 Task: Add Thinksport SPF50 Kids Sheer Mineral Sunscreen Spray to the cart.
Action: Mouse moved to (285, 151)
Screenshot: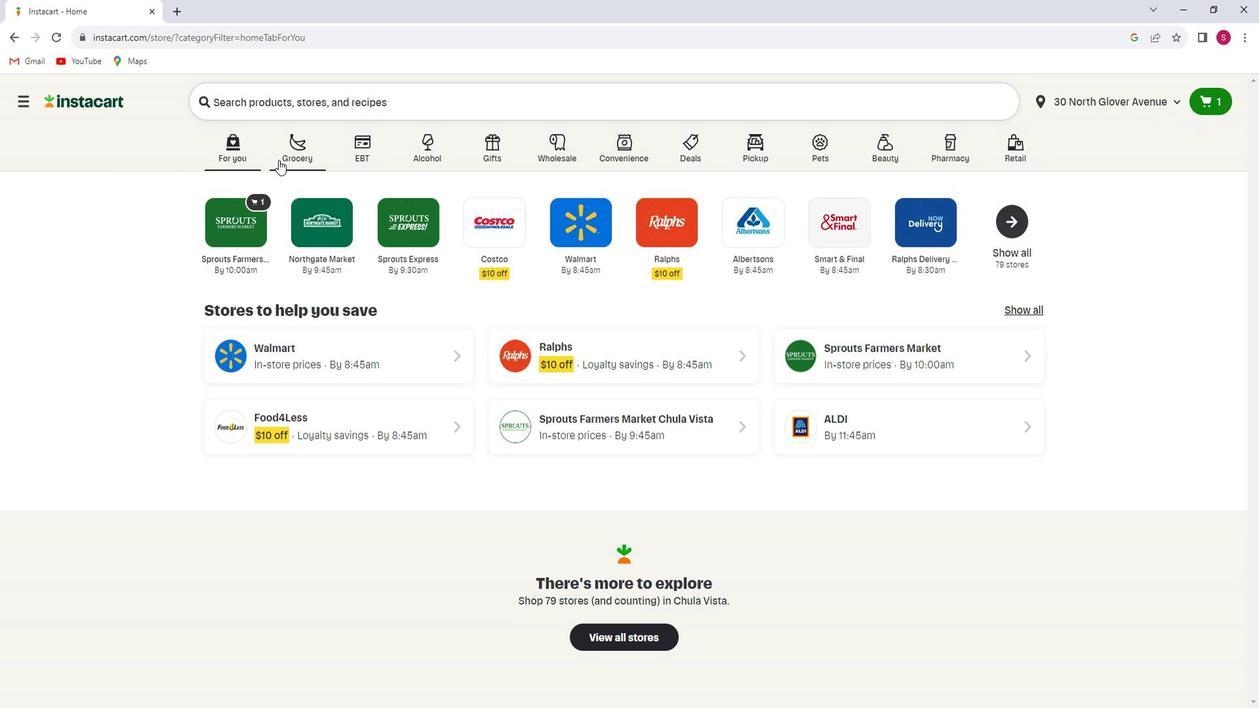 
Action: Mouse pressed left at (285, 151)
Screenshot: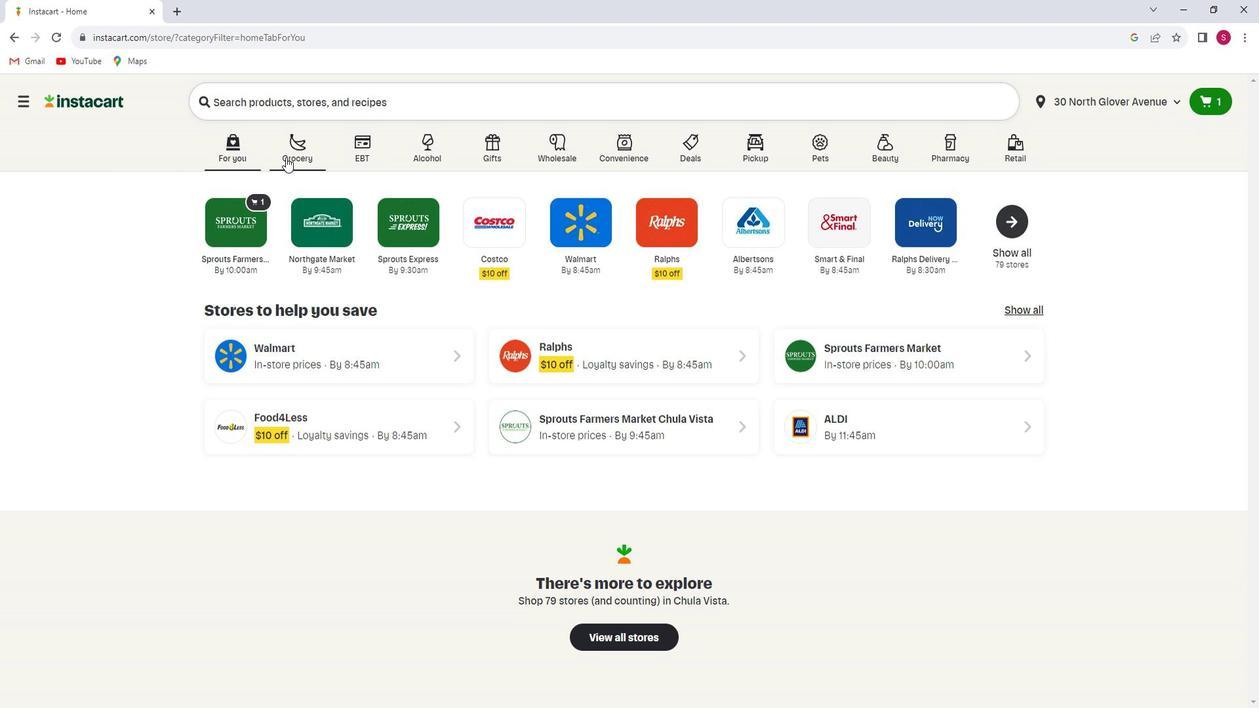 
Action: Mouse moved to (299, 396)
Screenshot: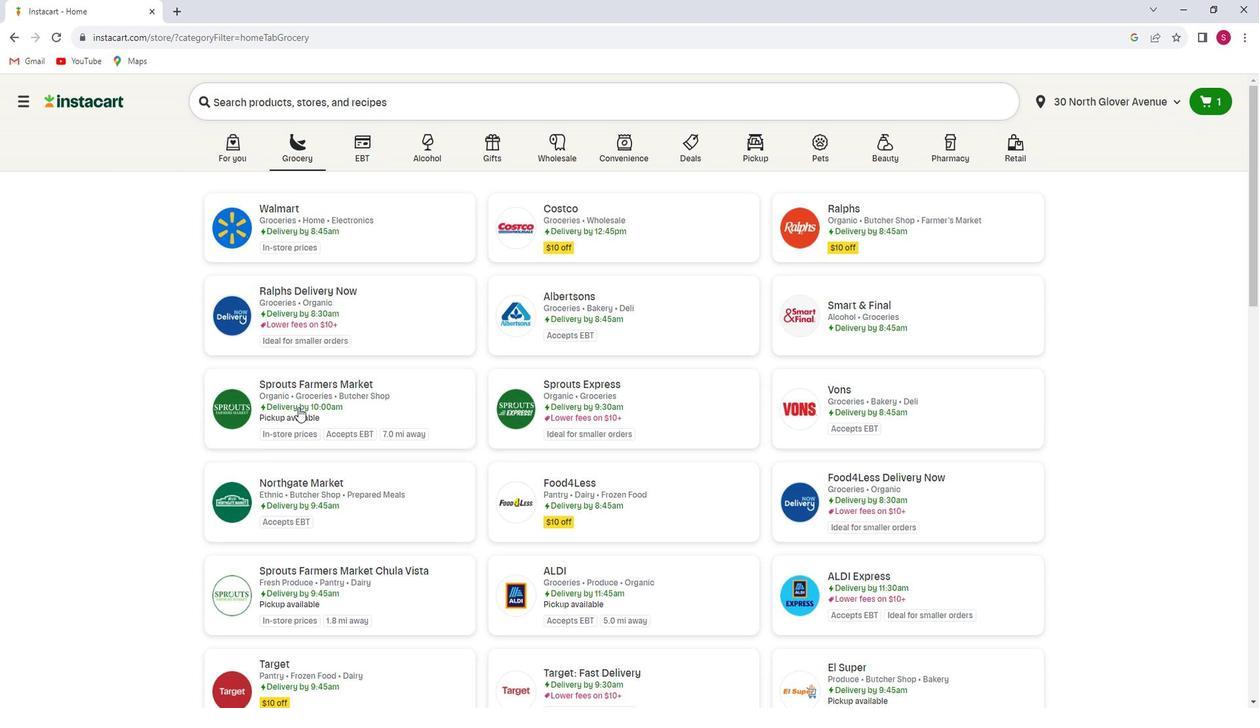 
Action: Mouse pressed left at (299, 396)
Screenshot: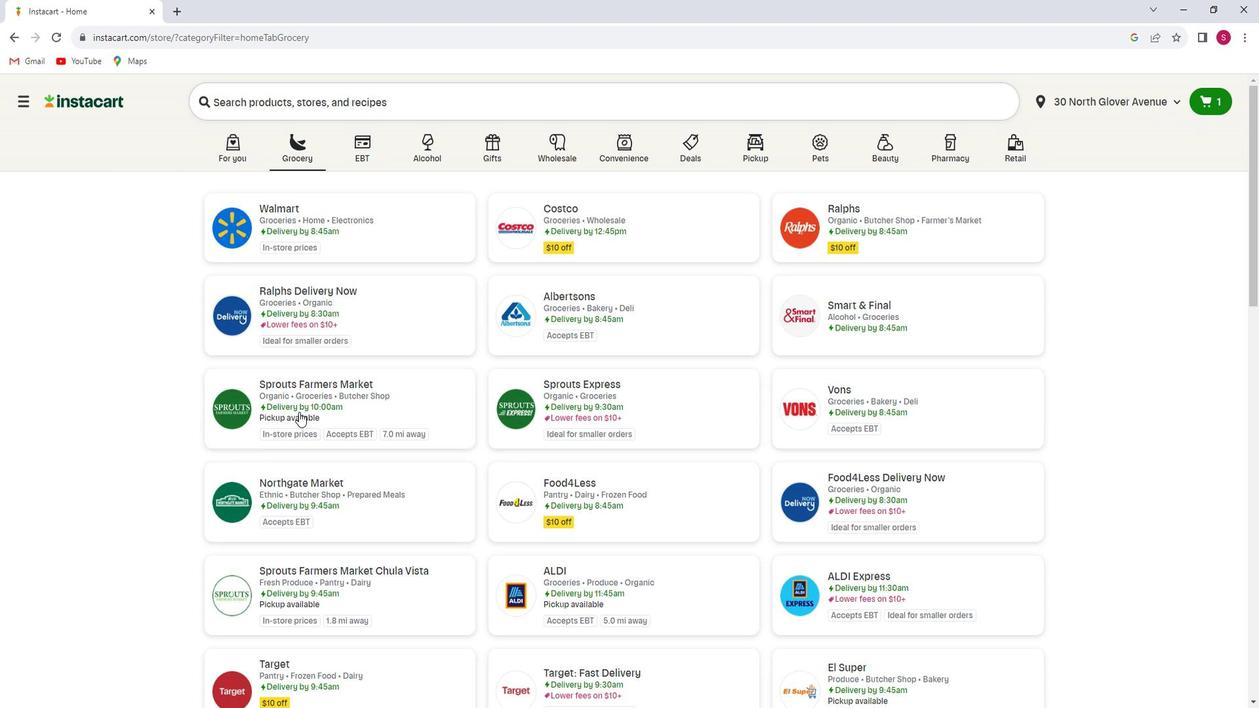 
Action: Mouse moved to (87, 453)
Screenshot: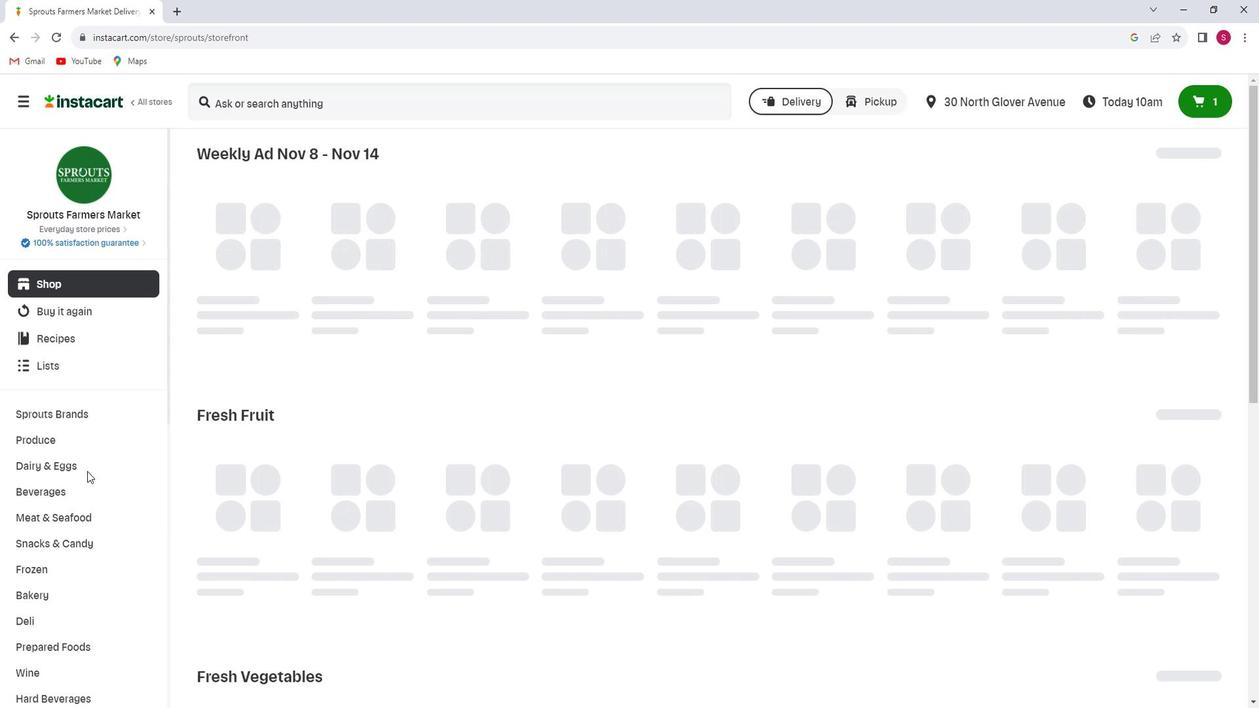 
Action: Mouse scrolled (87, 453) with delta (0, 0)
Screenshot: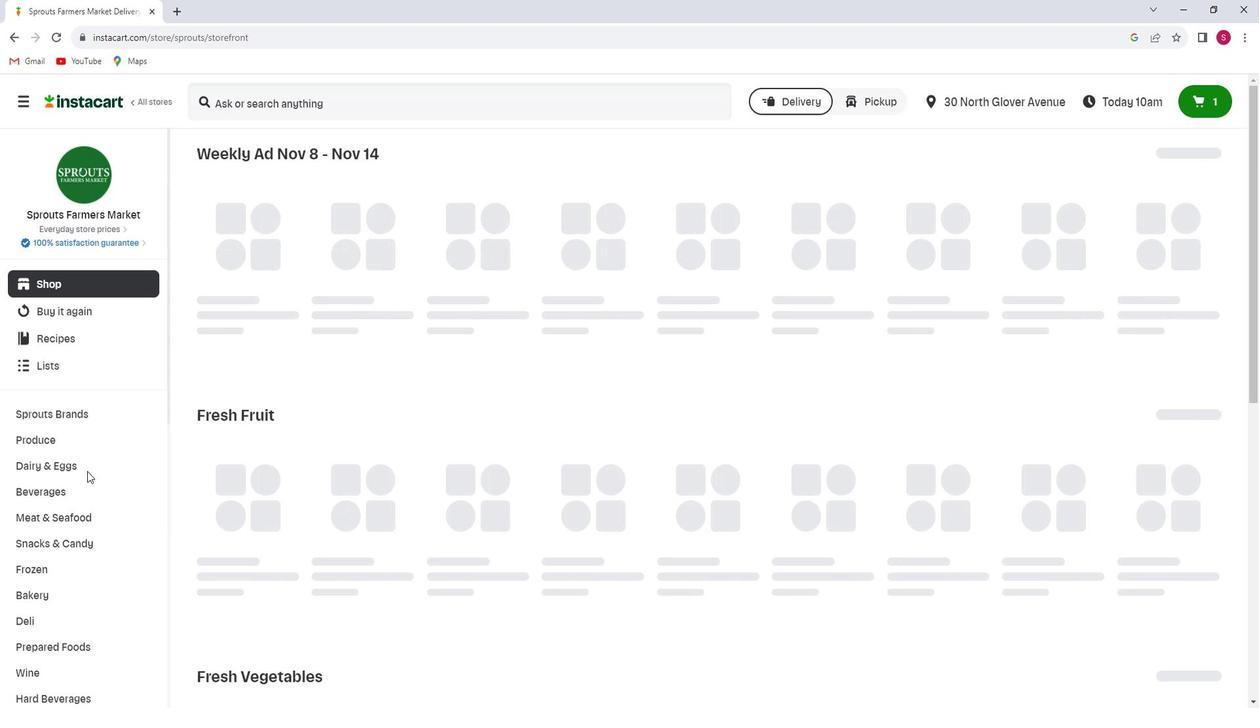 
Action: Mouse scrolled (87, 453) with delta (0, 0)
Screenshot: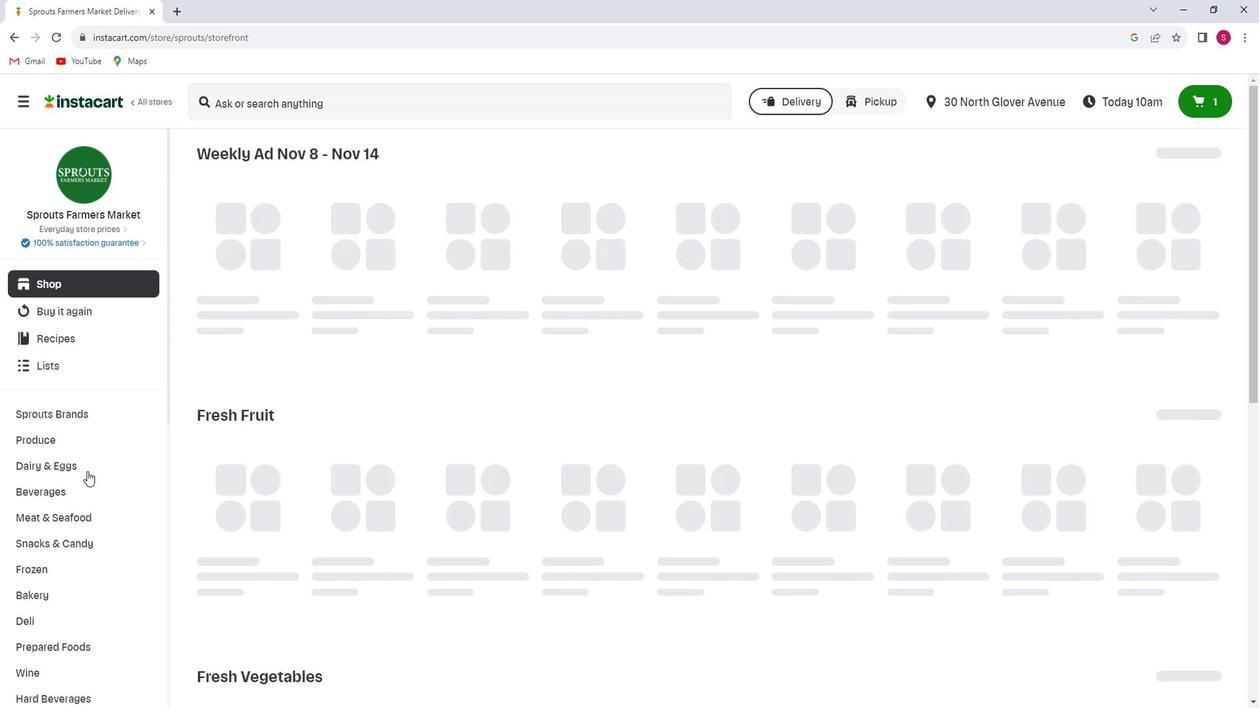 
Action: Mouse moved to (88, 452)
Screenshot: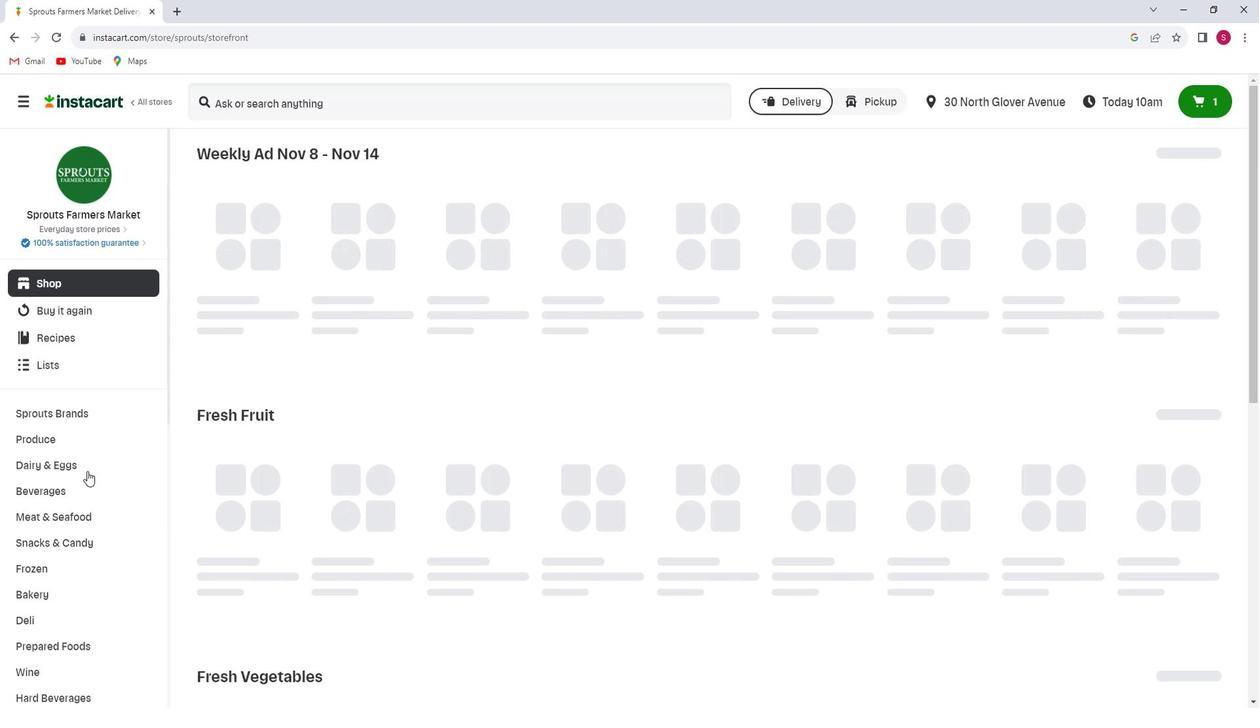
Action: Mouse scrolled (88, 451) with delta (0, 0)
Screenshot: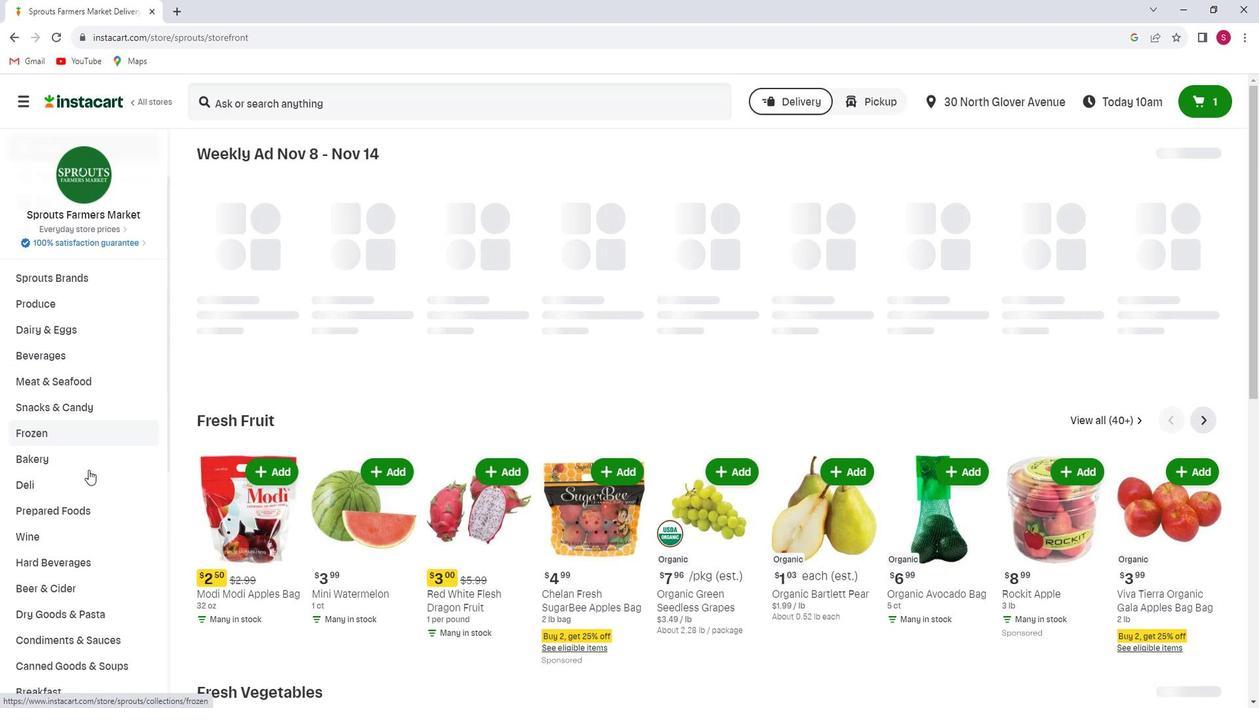 
Action: Mouse scrolled (88, 451) with delta (0, 0)
Screenshot: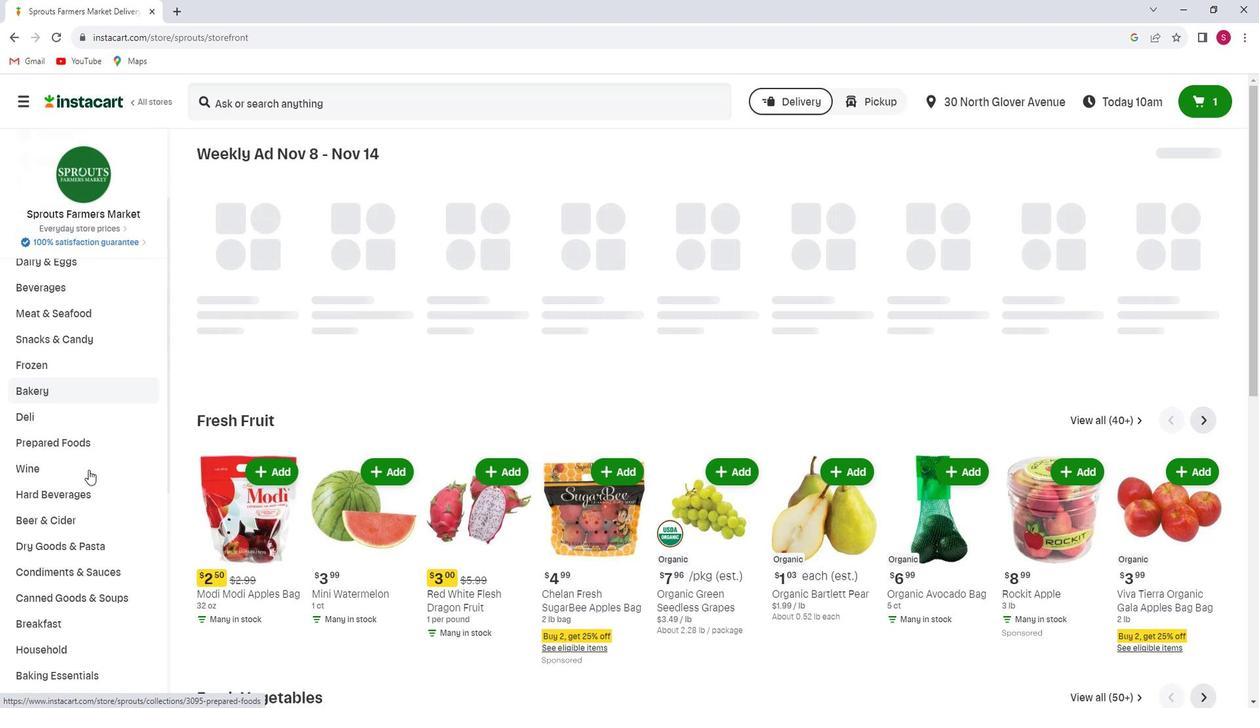 
Action: Mouse scrolled (88, 451) with delta (0, 0)
Screenshot: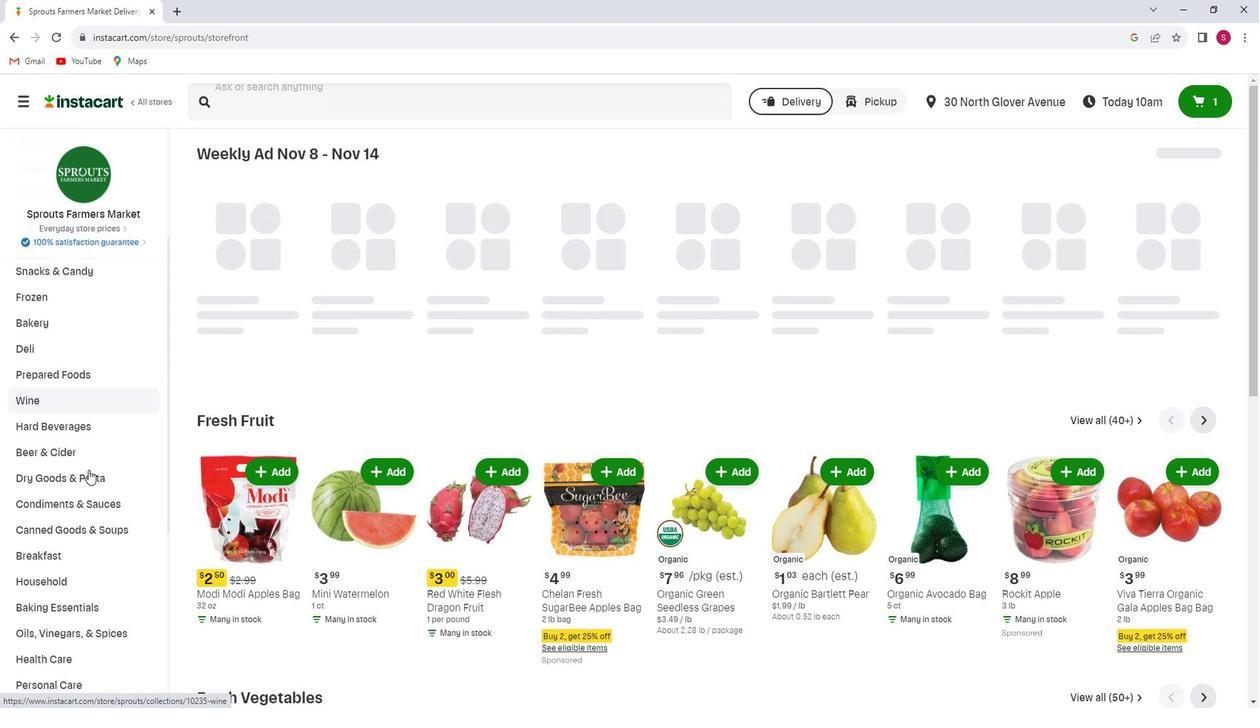 
Action: Mouse moved to (86, 453)
Screenshot: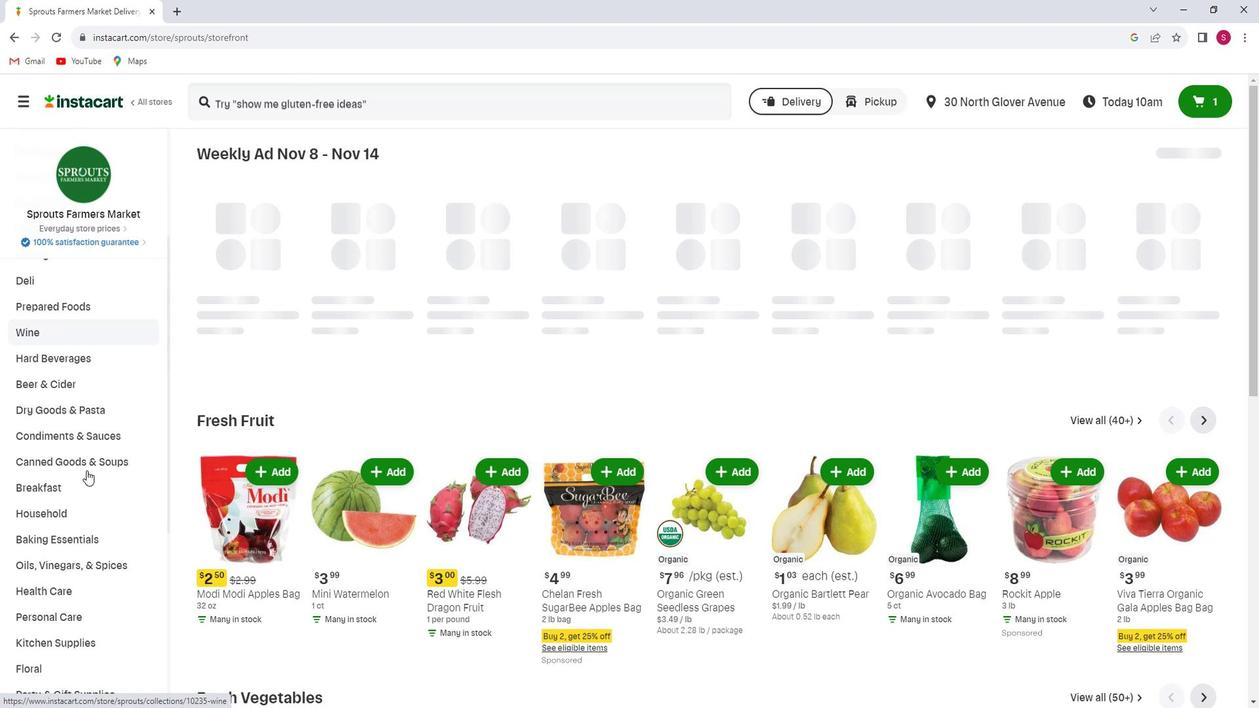 
Action: Mouse scrolled (86, 453) with delta (0, 0)
Screenshot: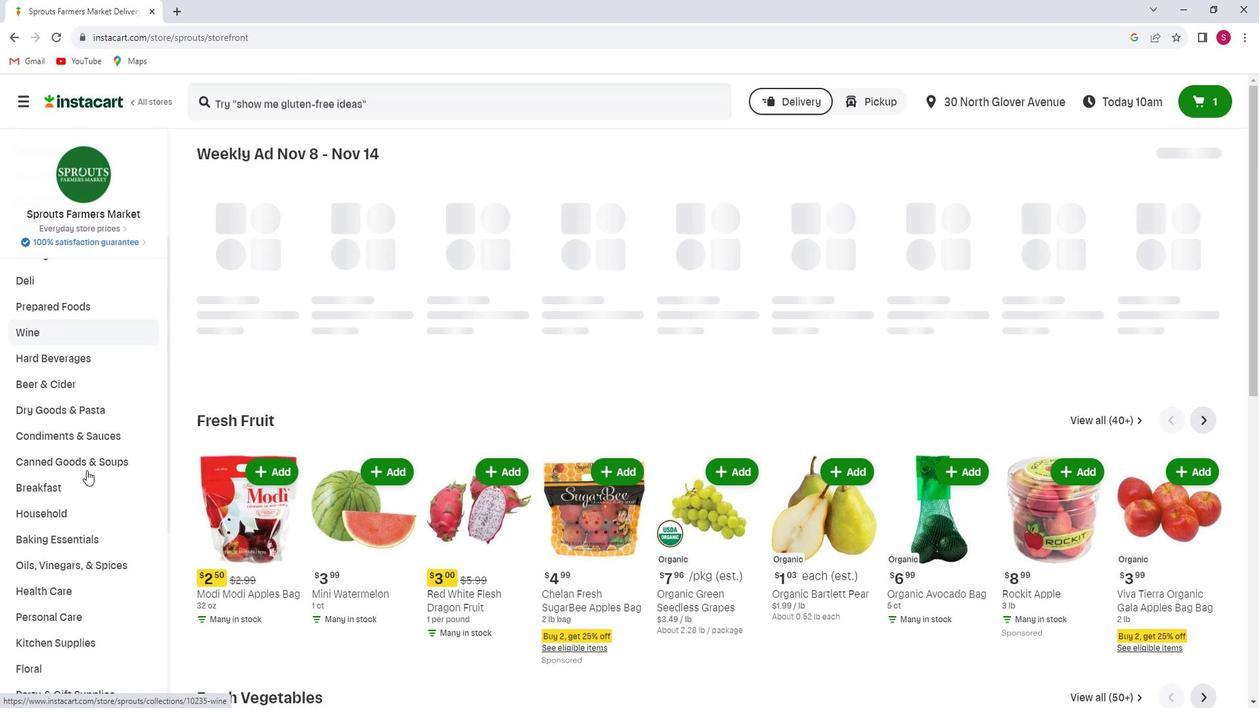 
Action: Mouse scrolled (86, 453) with delta (0, 0)
Screenshot: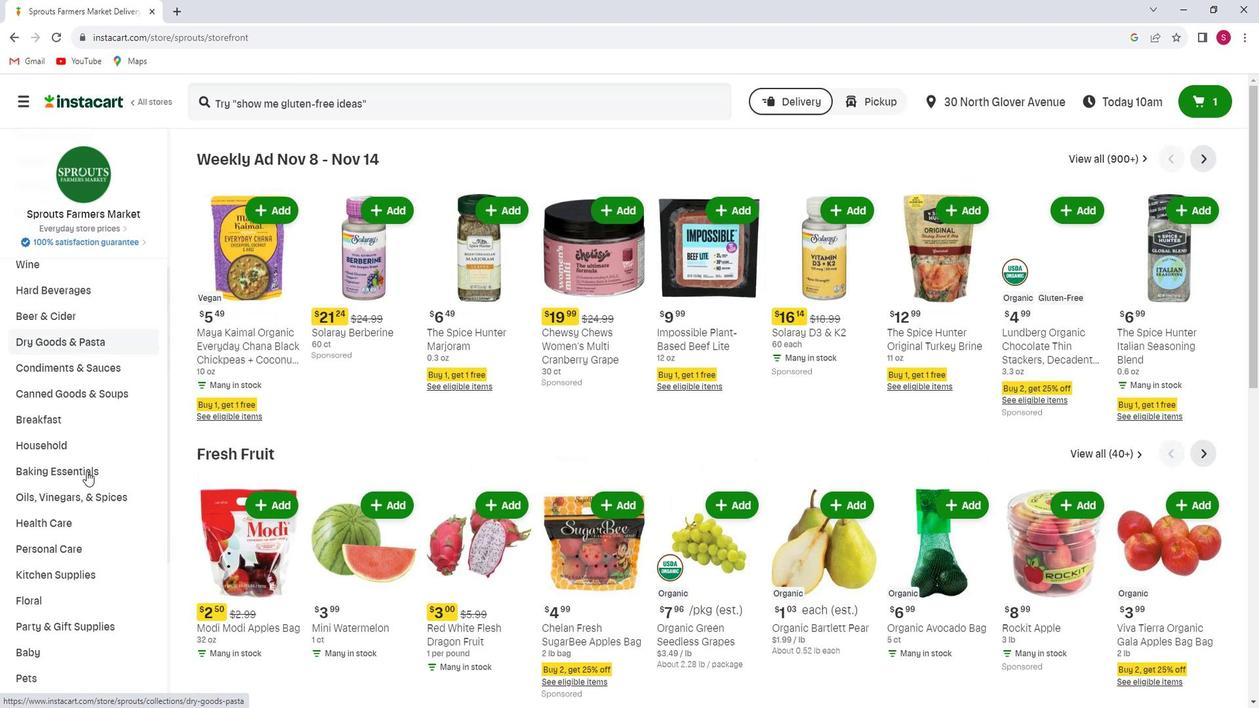 
Action: Mouse moved to (74, 458)
Screenshot: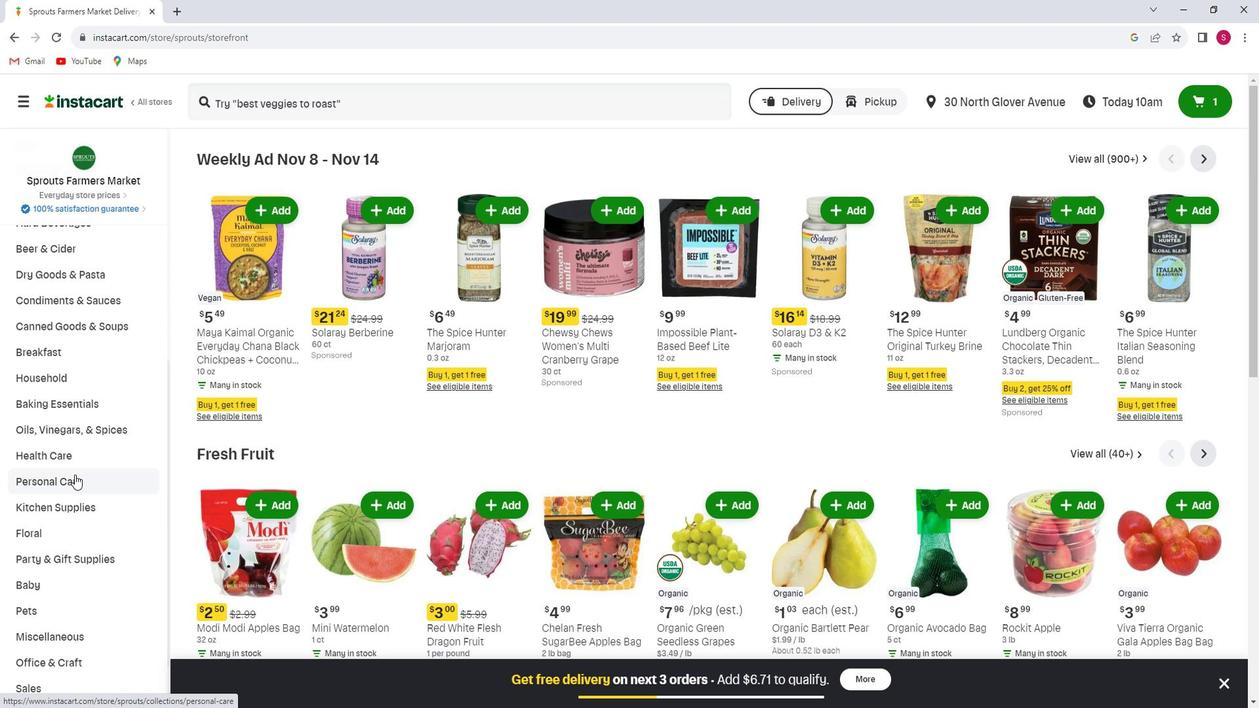 
Action: Mouse pressed left at (74, 458)
Screenshot: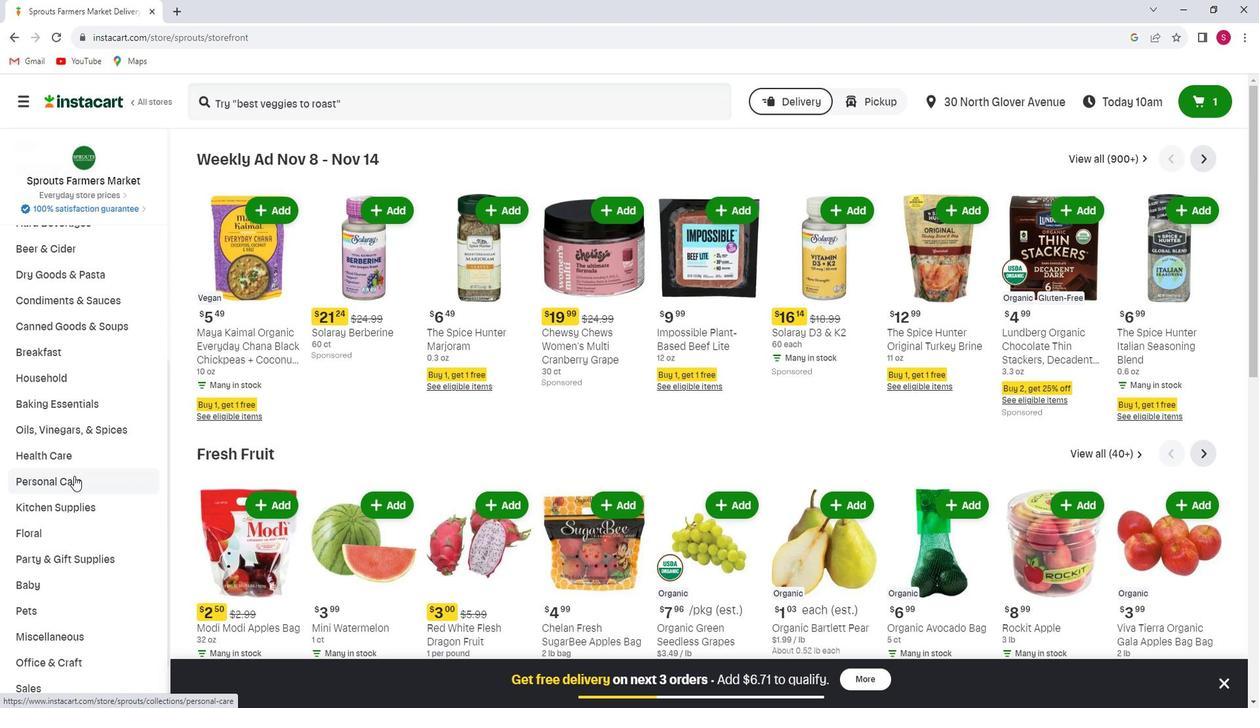 
Action: Mouse moved to (1025, 179)
Screenshot: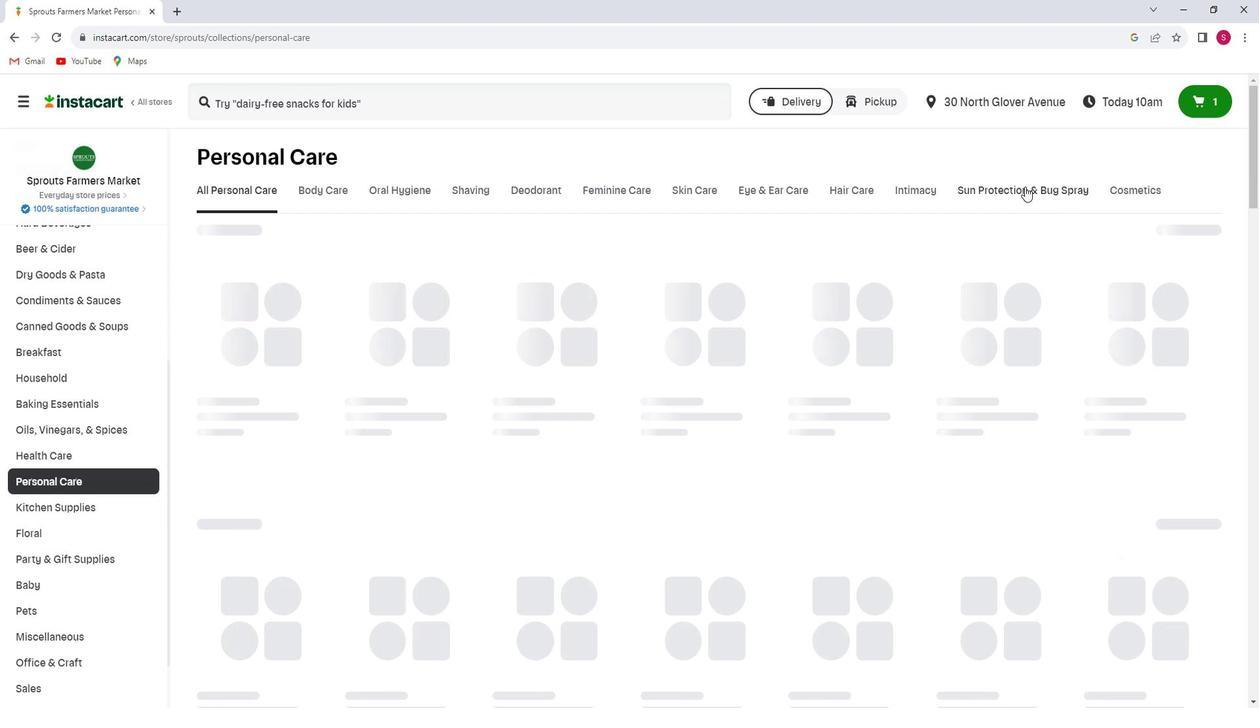 
Action: Mouse pressed left at (1025, 179)
Screenshot: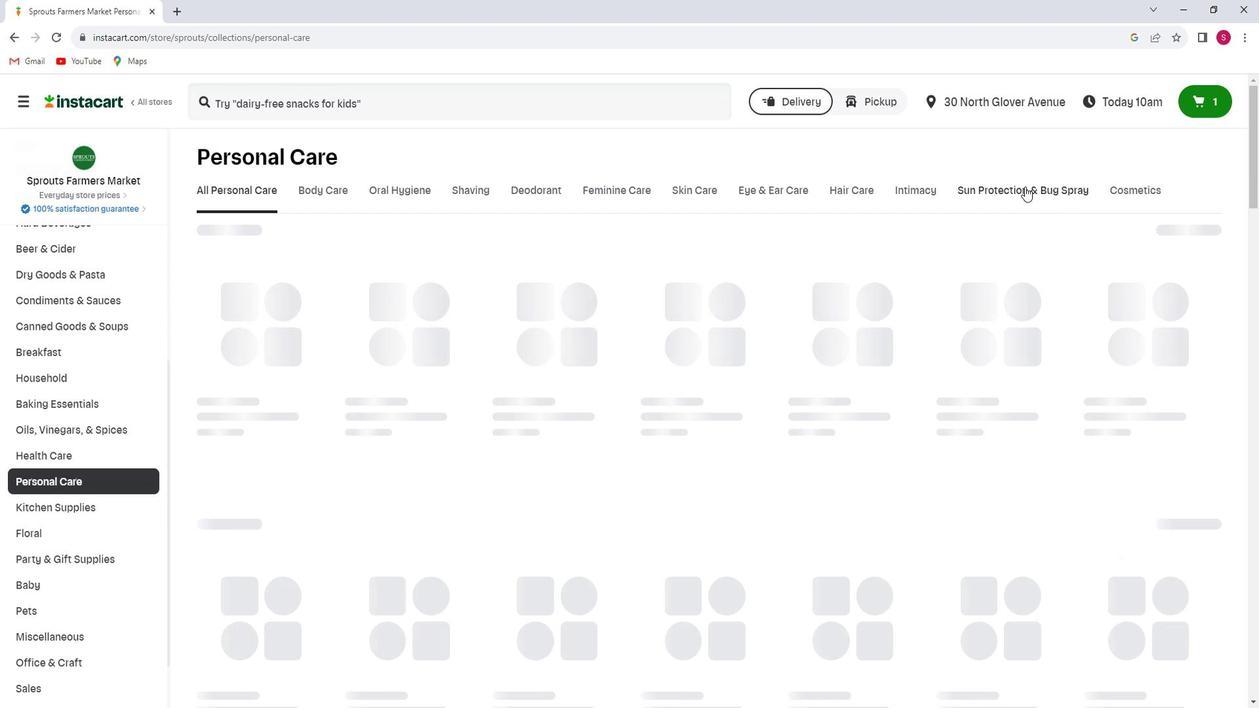 
Action: Mouse moved to (372, 87)
Screenshot: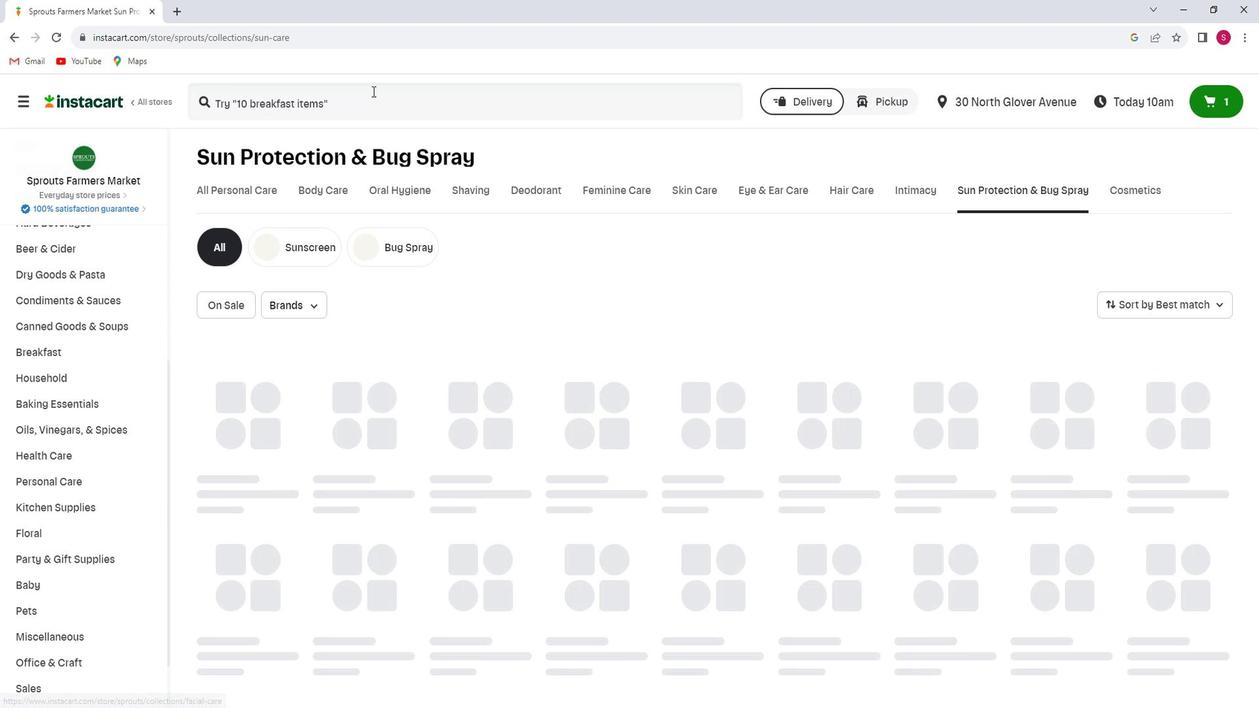 
Action: Mouse pressed left at (372, 87)
Screenshot: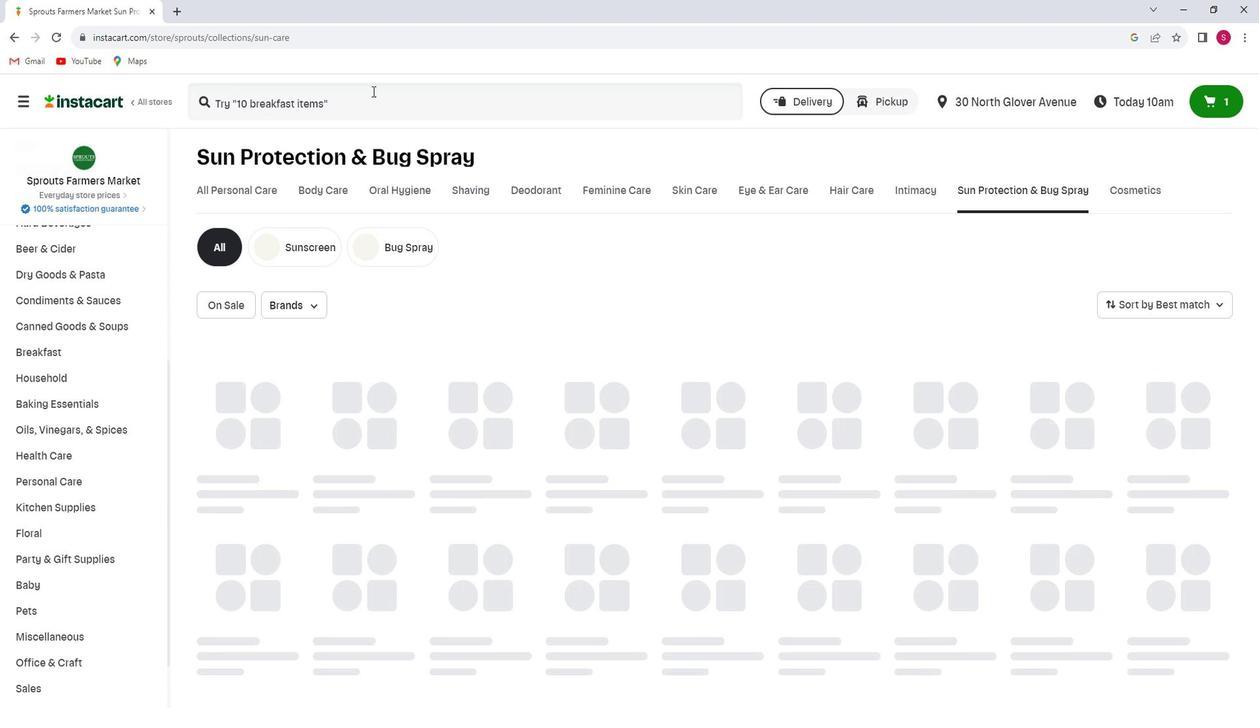 
Action: Mouse moved to (372, 93)
Screenshot: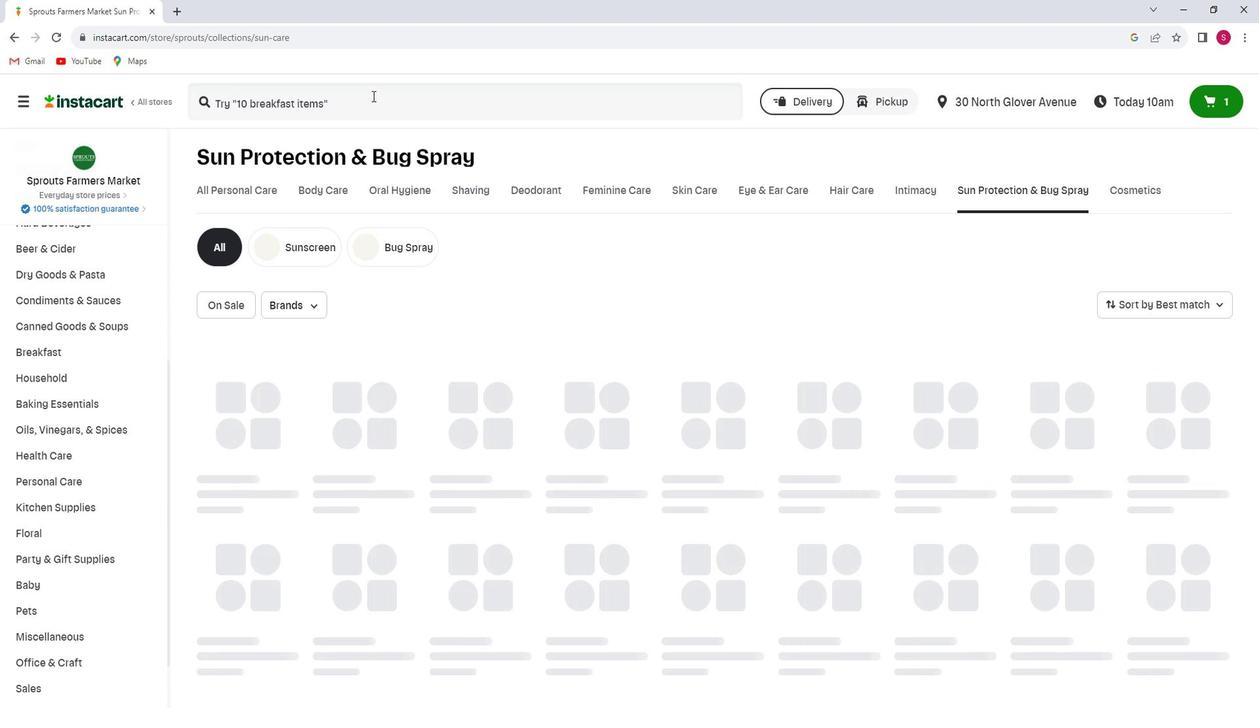 
Action: Mouse pressed left at (372, 93)
Screenshot: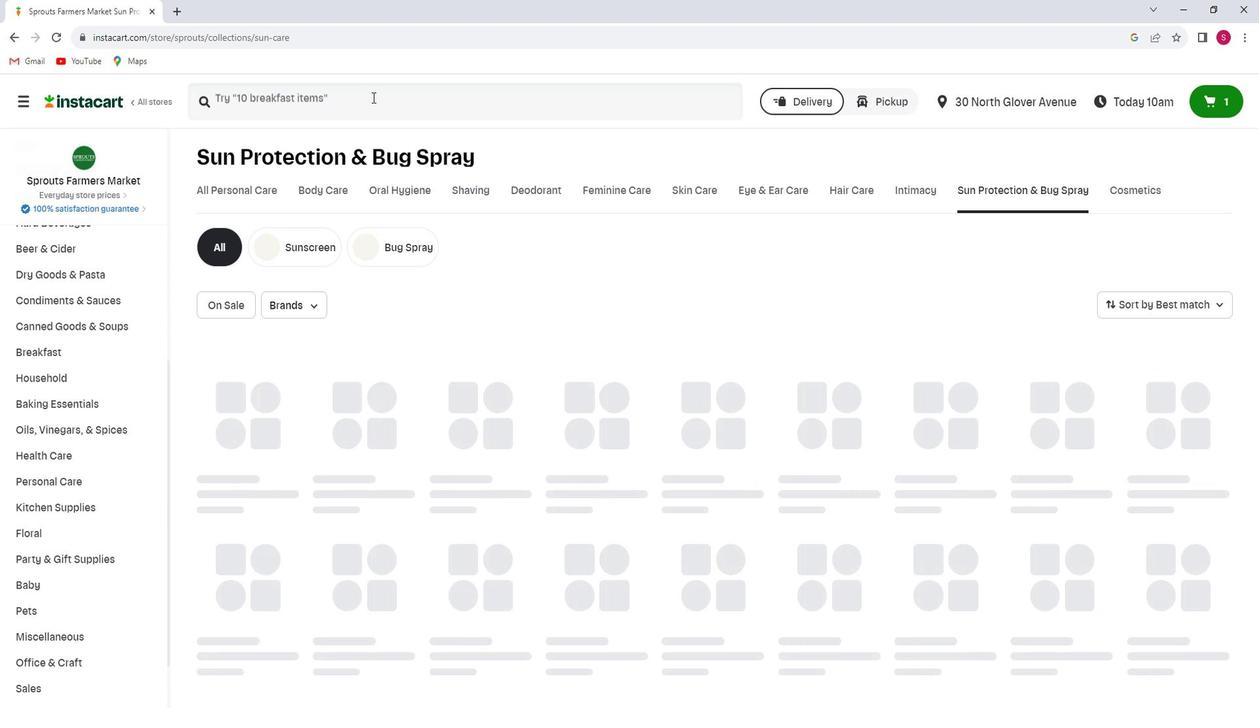 
Action: Key pressed <Key.shift>Thinksport<Key.space><Key.shift>S<Key.shift_r>P<Key.shift>F50<Key.space><Key.shift_r>Kids<Key.space><Key.shift>Sheer<Key.space><Key.shift_r>Mineral<Key.space><Key.shift>Sunscreen<Key.space><Key.shift>Spray<Key.enter>
Screenshot: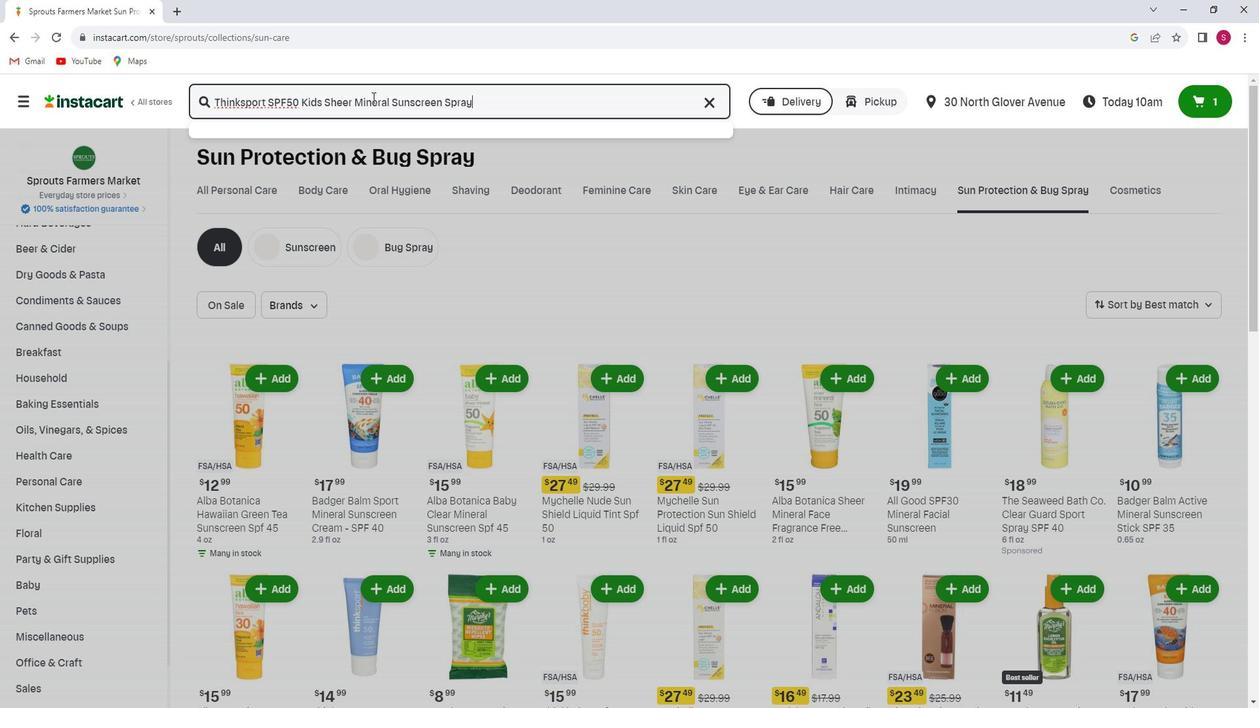 
Action: Mouse moved to (530, 186)
Screenshot: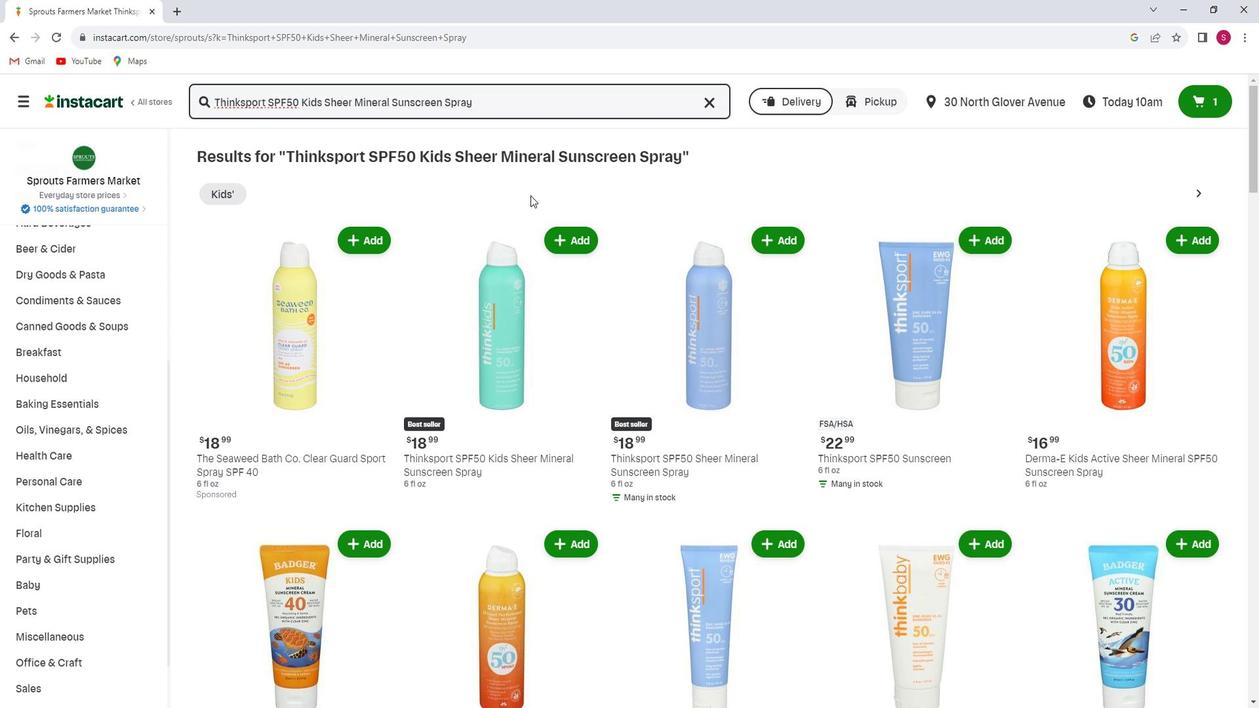 
Action: Mouse scrolled (530, 186) with delta (0, 0)
Screenshot: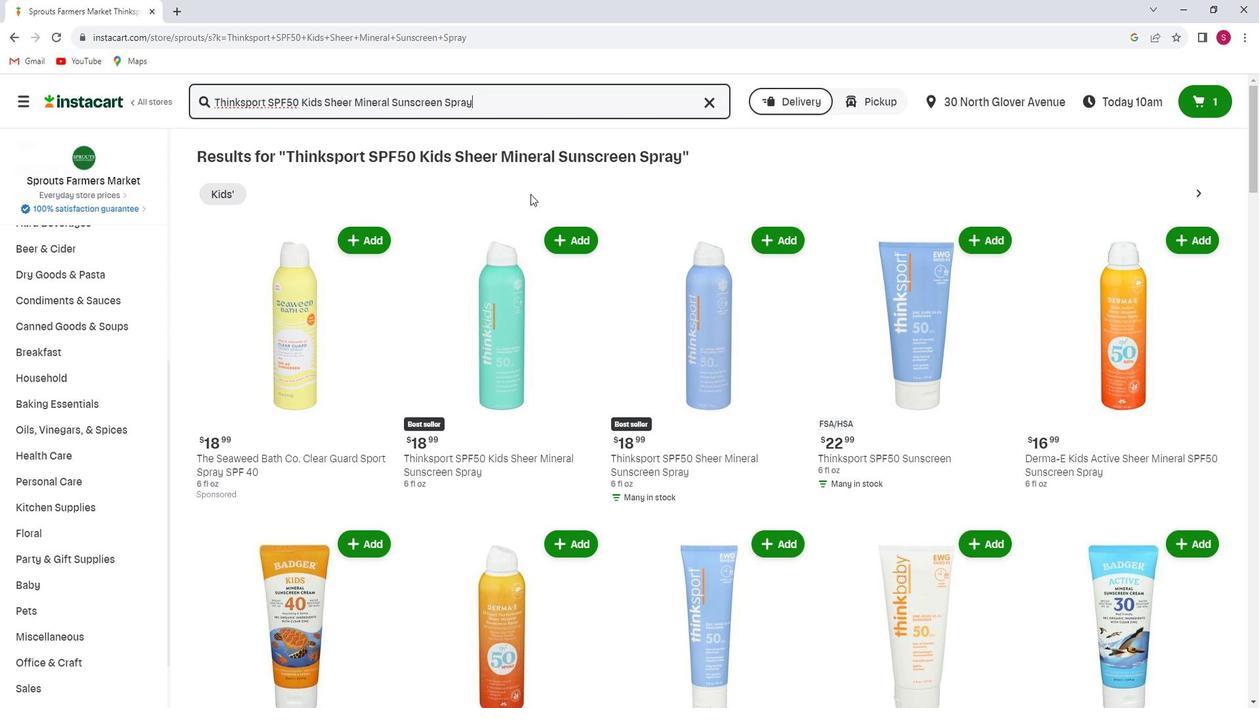 
Action: Mouse moved to (557, 164)
Screenshot: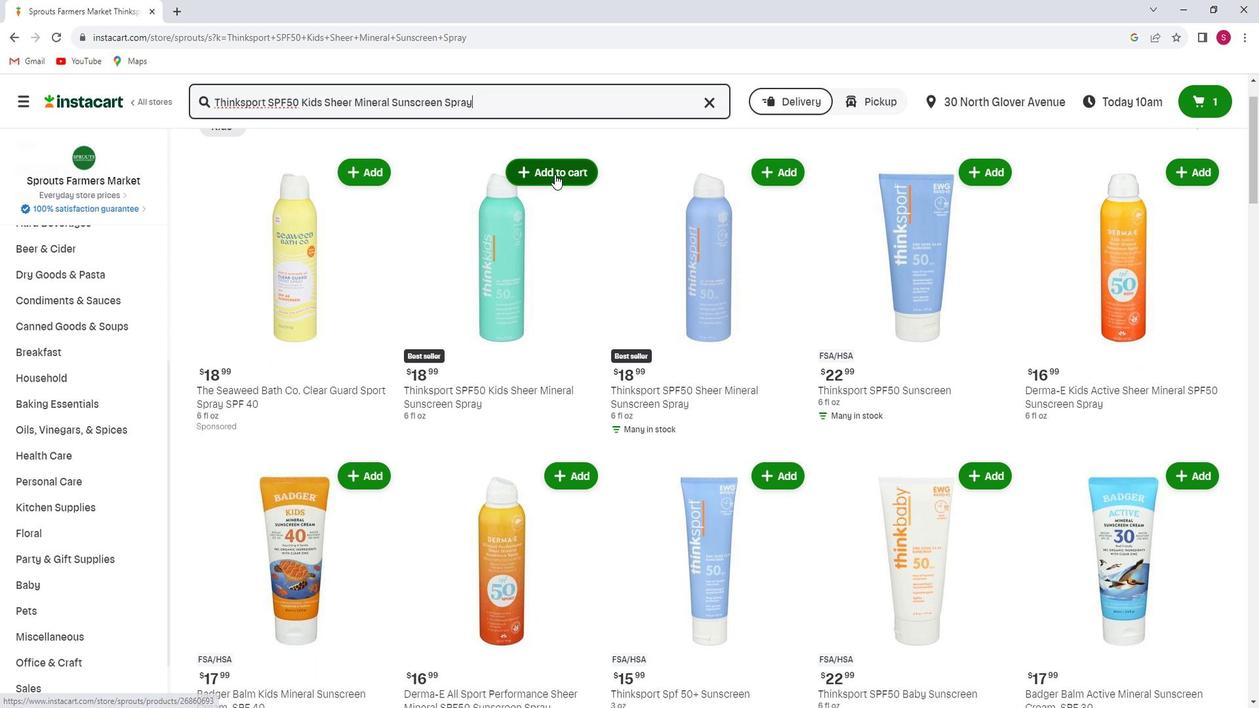 
Action: Mouse pressed left at (557, 164)
Screenshot: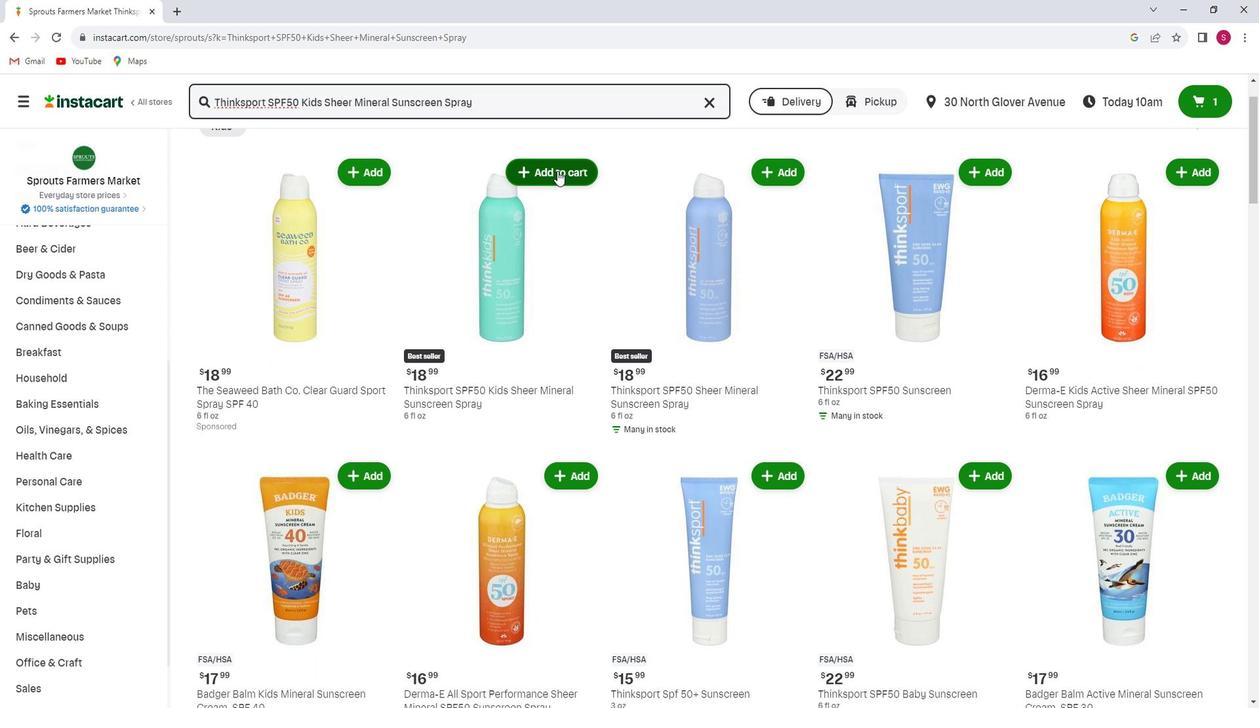 
Action: Mouse moved to (553, 255)
Screenshot: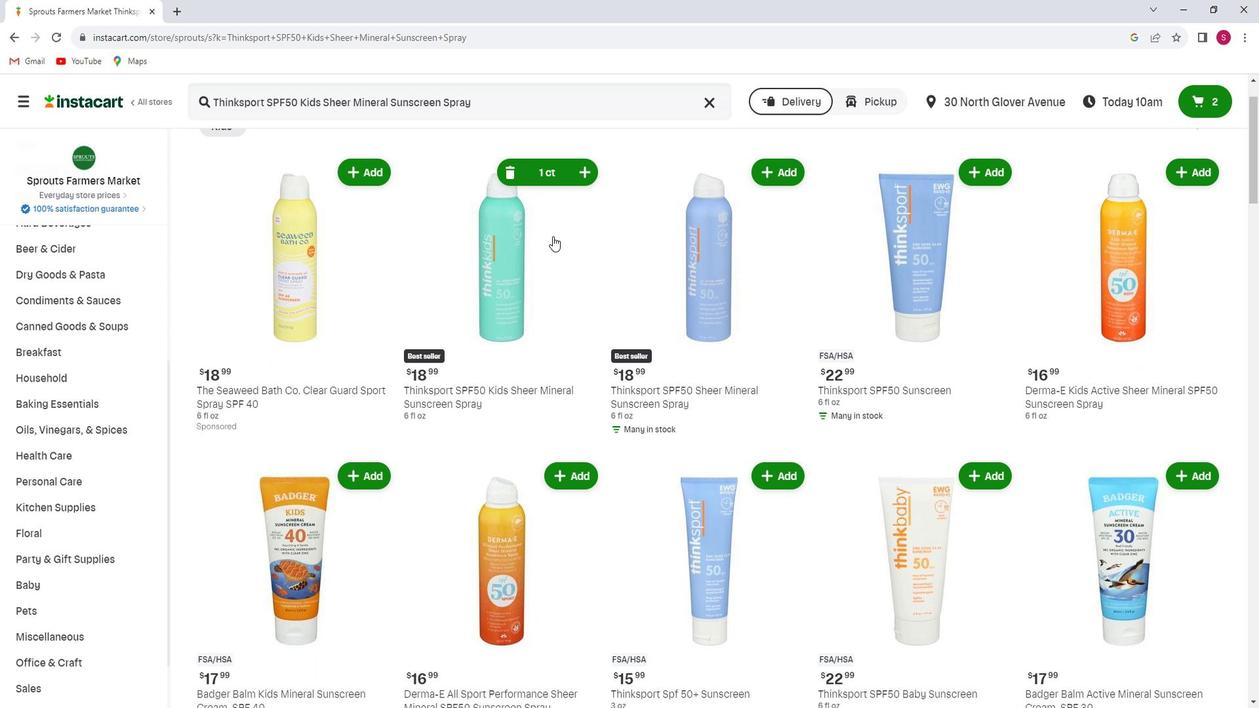 
